 Task: Create a section DevOps Dash and in the section, add a milestone Data Security in the project AptitudeWorks
Action: Mouse moved to (525, 307)
Screenshot: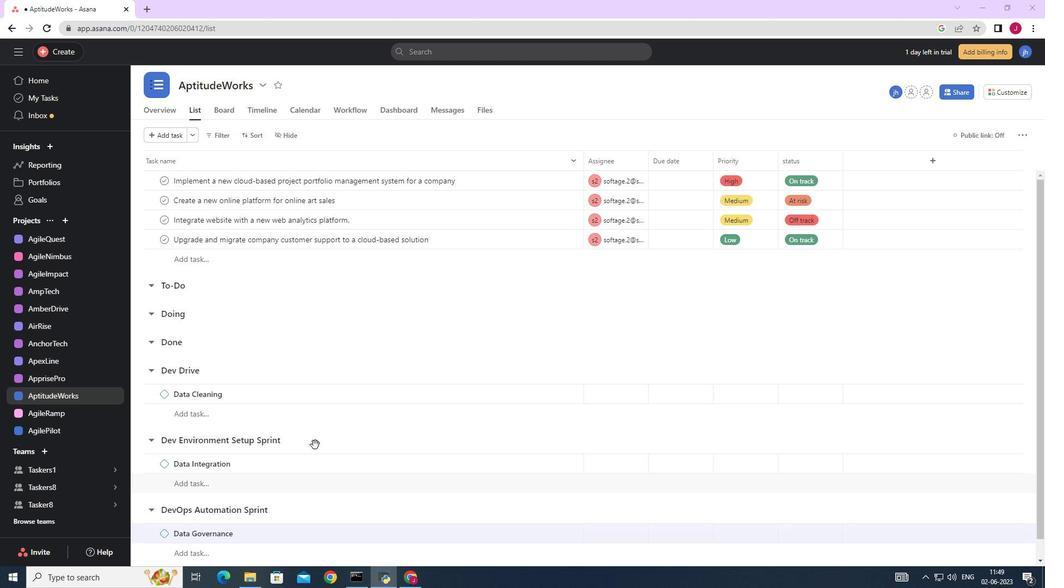 
Action: Mouse scrolled (525, 306) with delta (0, 0)
Screenshot: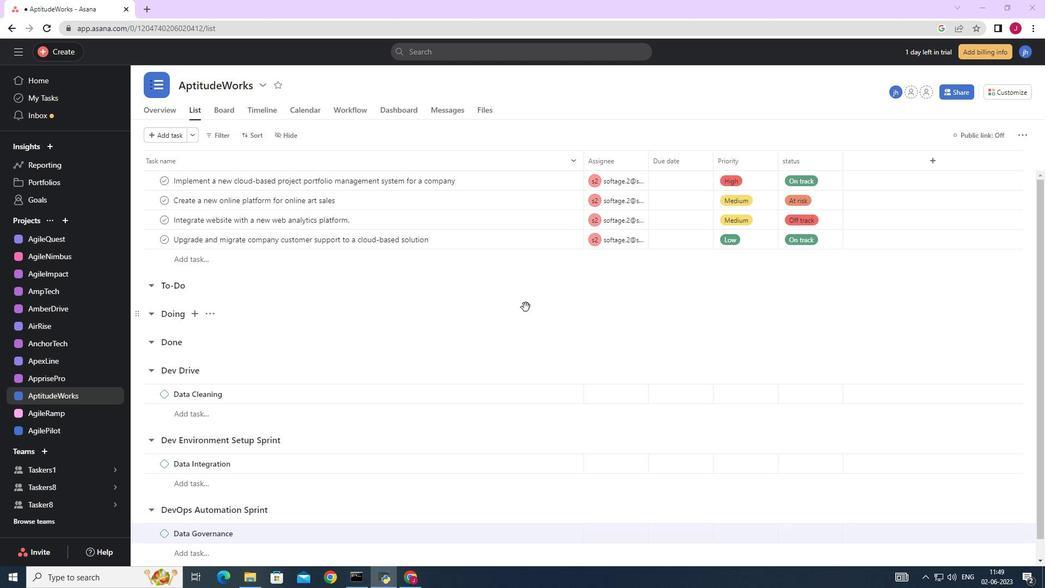 
Action: Mouse scrolled (525, 306) with delta (0, 0)
Screenshot: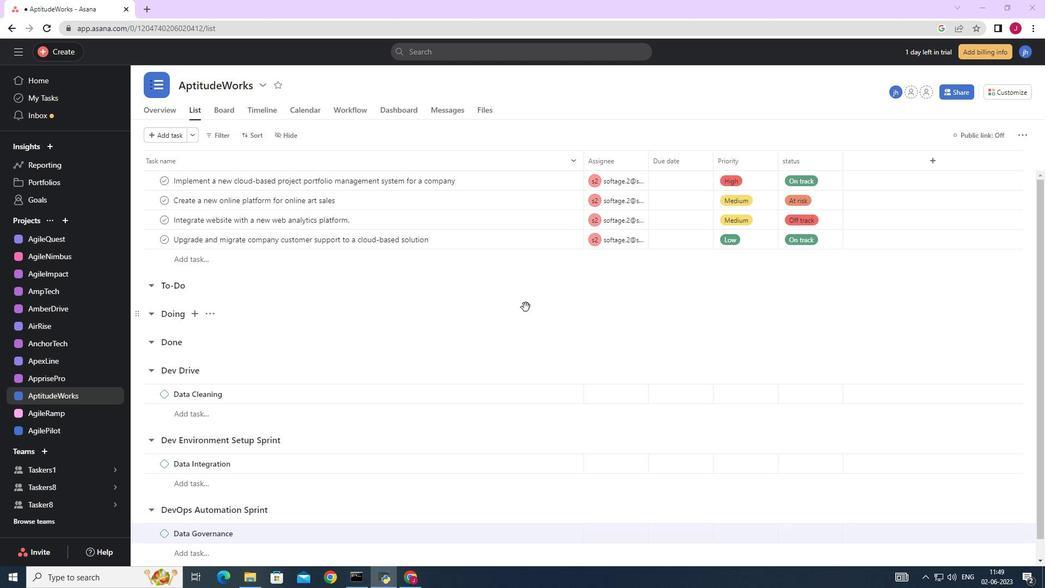 
Action: Mouse scrolled (525, 306) with delta (0, 0)
Screenshot: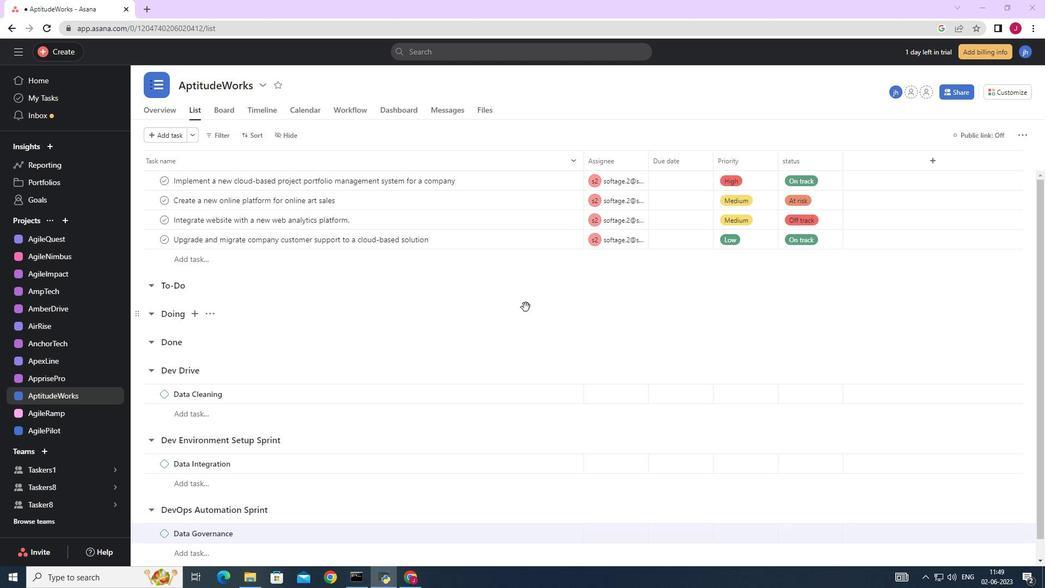 
Action: Mouse scrolled (525, 306) with delta (0, 0)
Screenshot: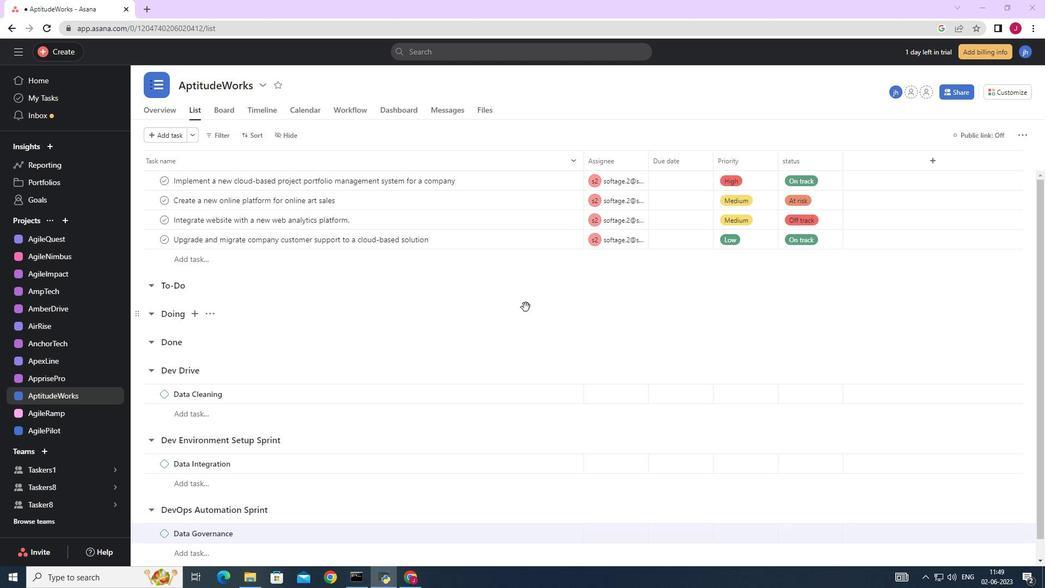 
Action: Mouse moved to (510, 327)
Screenshot: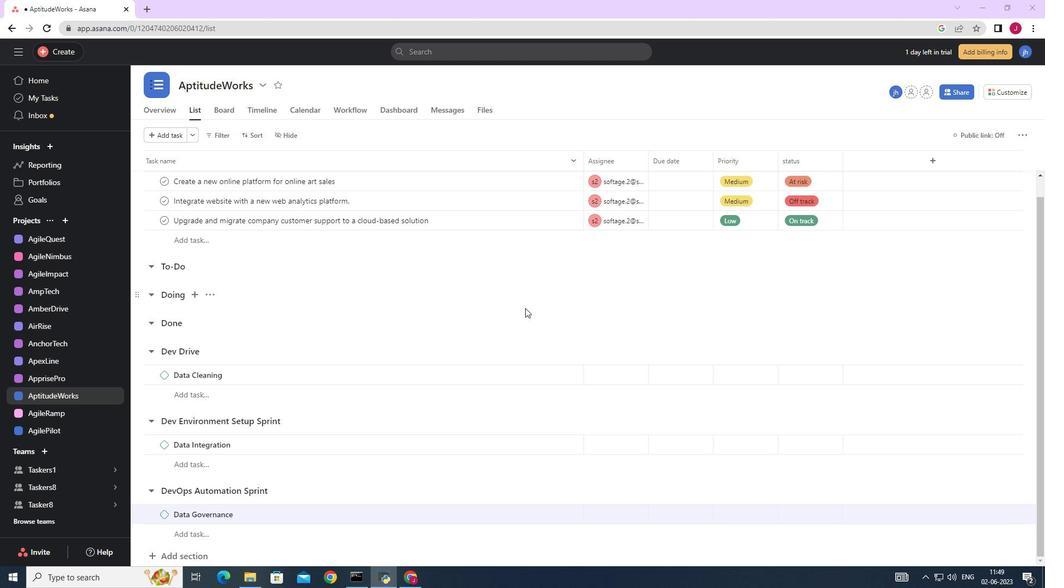 
Action: Mouse scrolled (511, 327) with delta (0, 0)
Screenshot: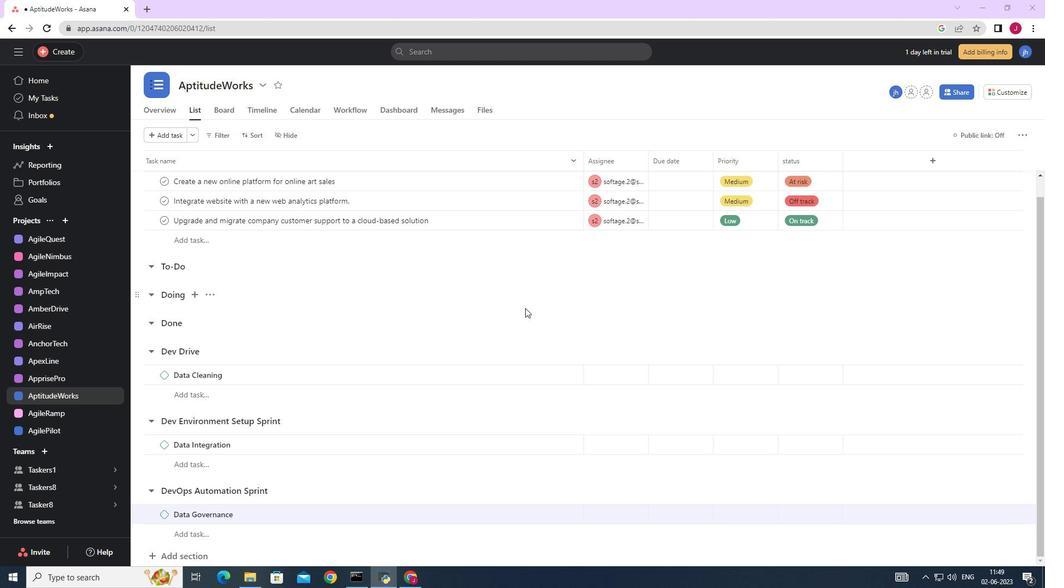 
Action: Mouse moved to (506, 333)
Screenshot: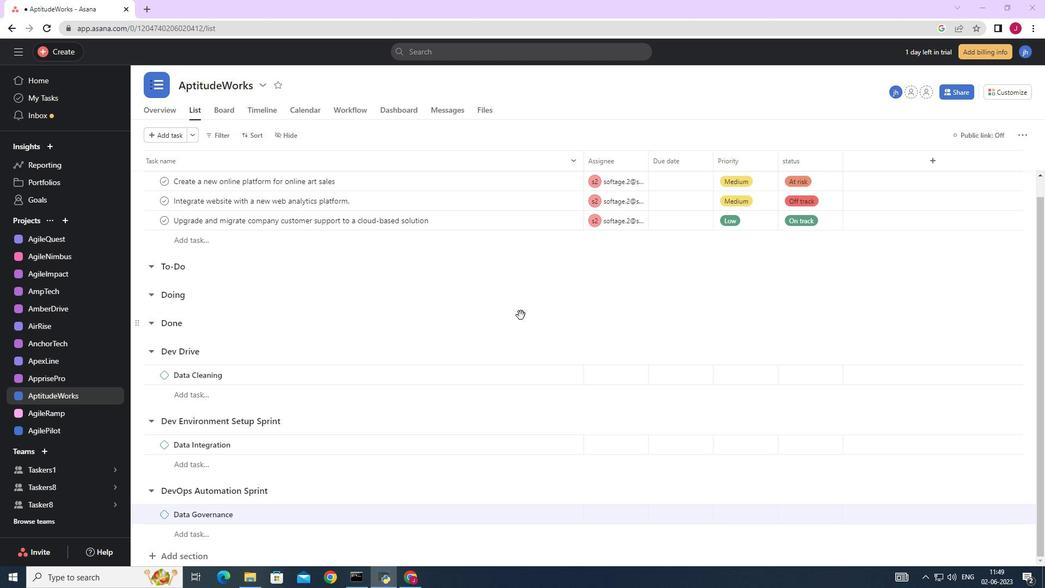 
Action: Mouse scrolled (507, 331) with delta (0, 0)
Screenshot: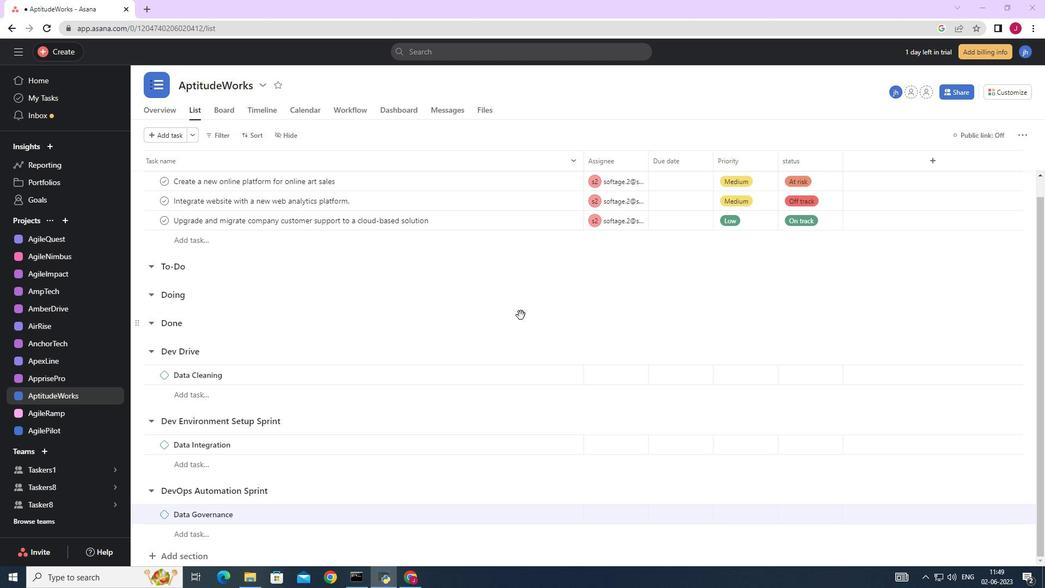 
Action: Mouse moved to (501, 340)
Screenshot: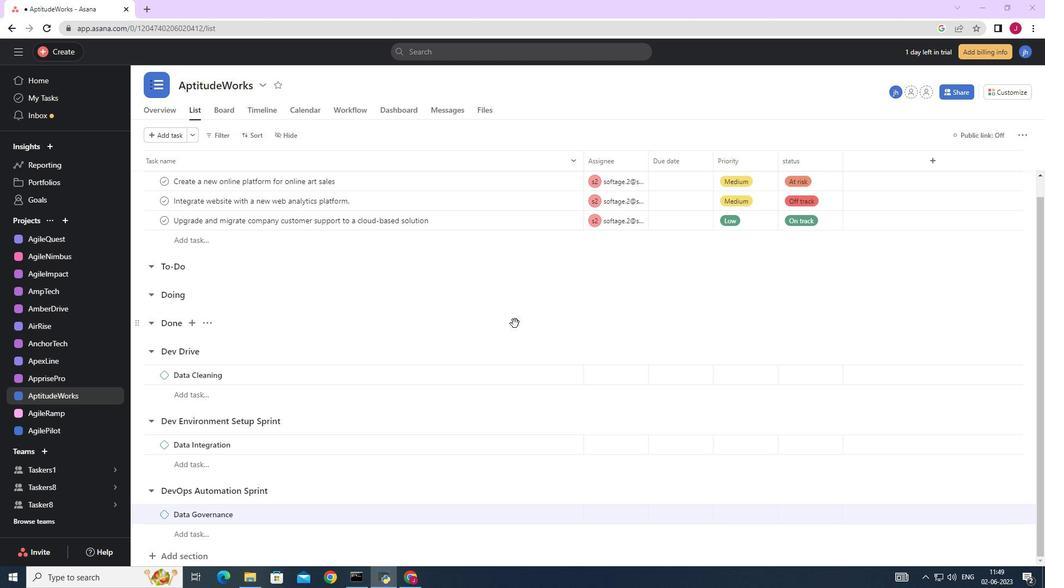 
Action: Mouse scrolled (503, 337) with delta (0, 0)
Screenshot: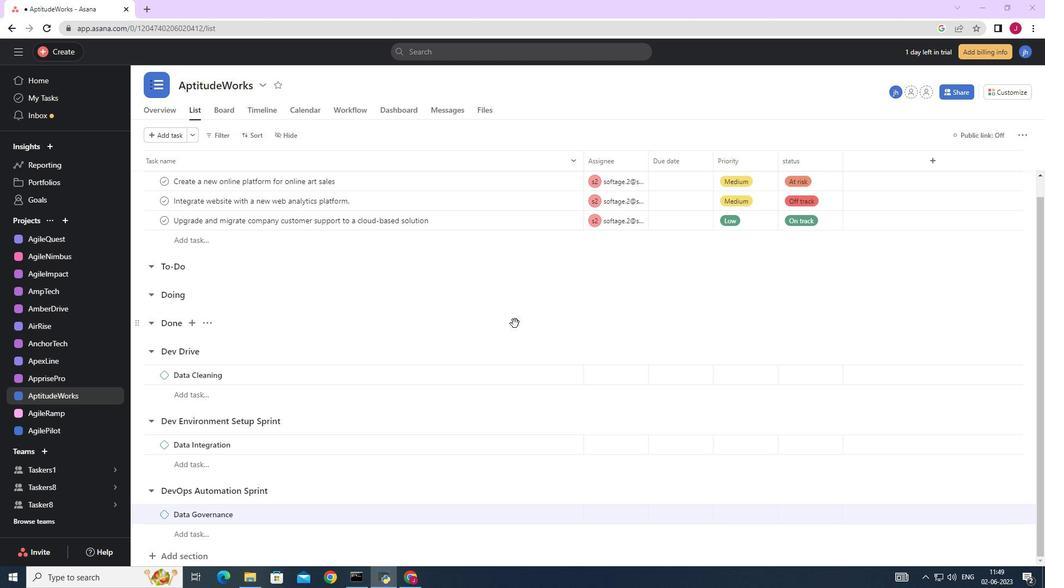 
Action: Mouse moved to (210, 524)
Screenshot: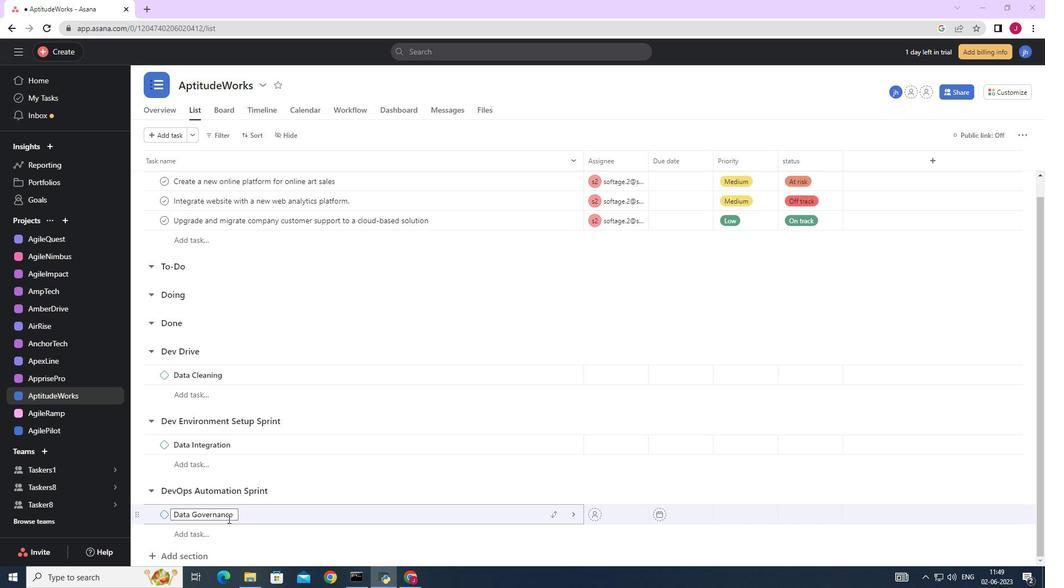 
Action: Mouse scrolled (210, 523) with delta (0, 0)
Screenshot: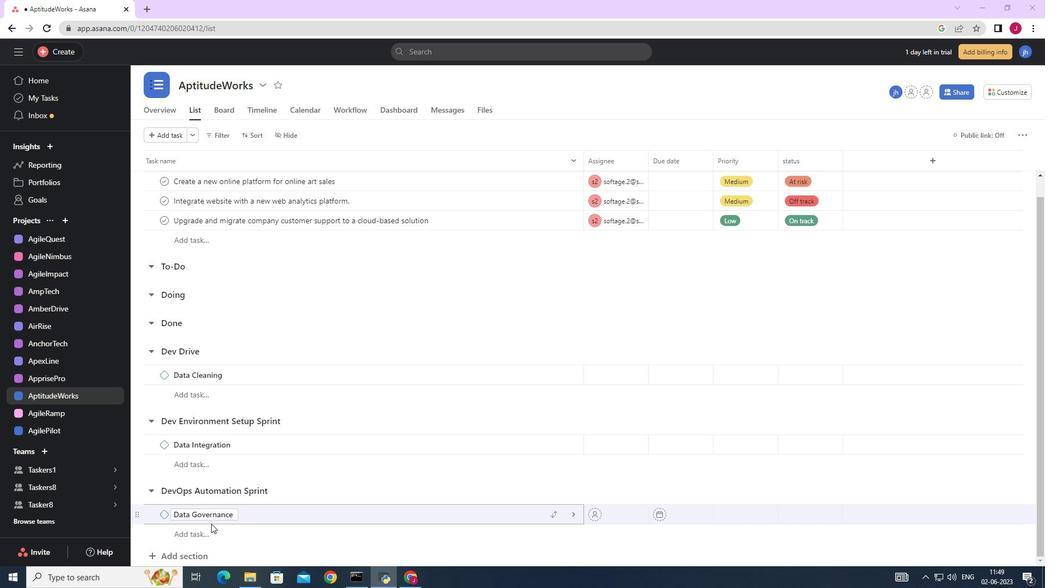 
Action: Mouse scrolled (210, 523) with delta (0, 0)
Screenshot: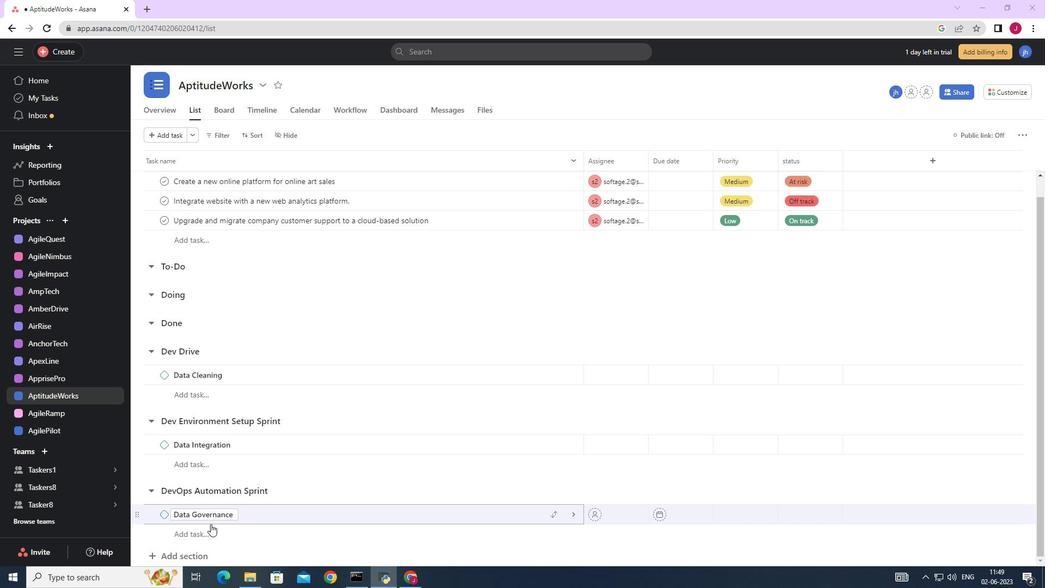 
Action: Mouse scrolled (210, 523) with delta (0, 0)
Screenshot: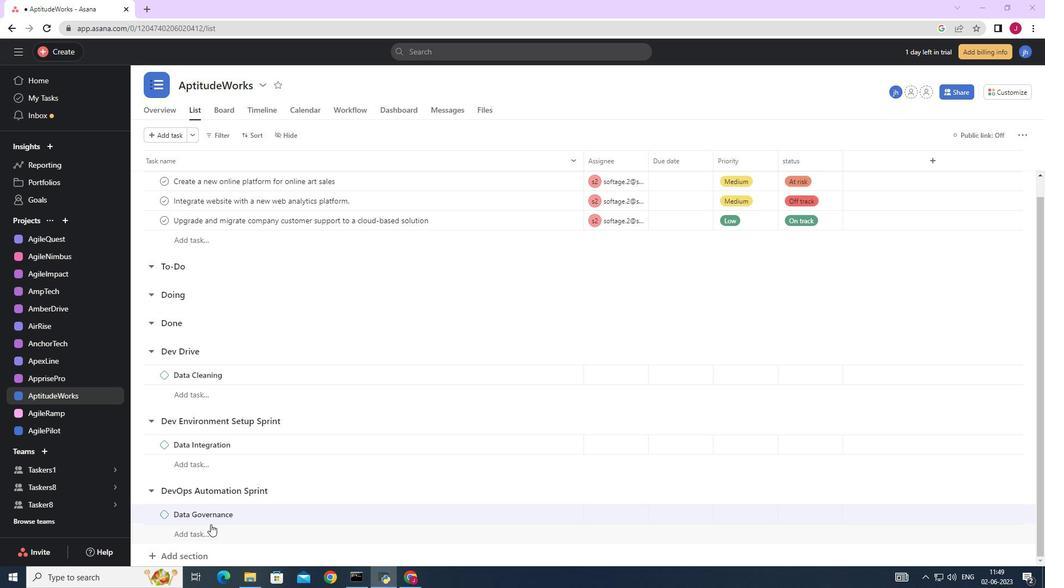 
Action: Mouse scrolled (210, 523) with delta (0, 0)
Screenshot: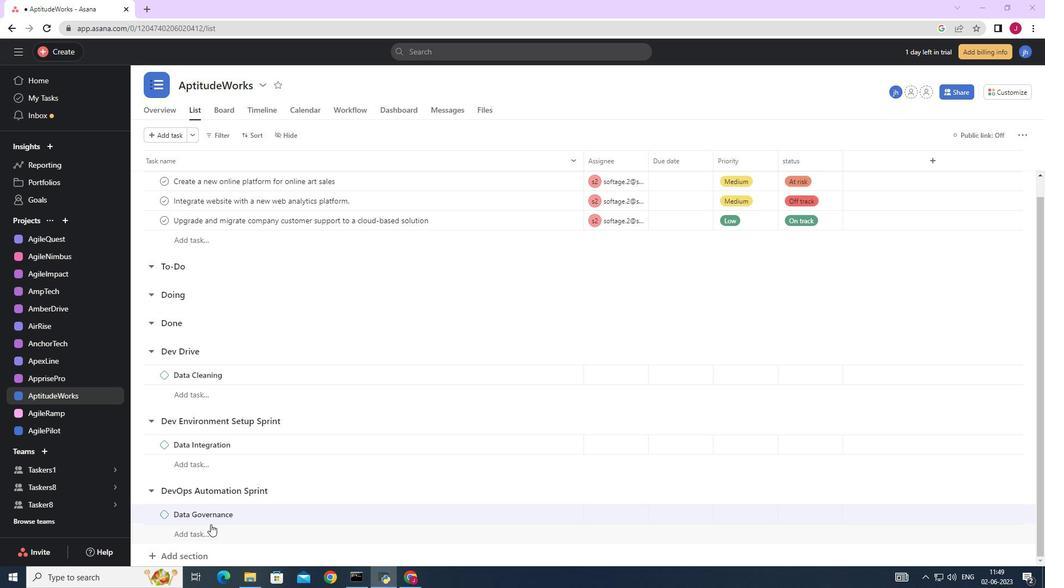 
Action: Mouse moved to (209, 527)
Screenshot: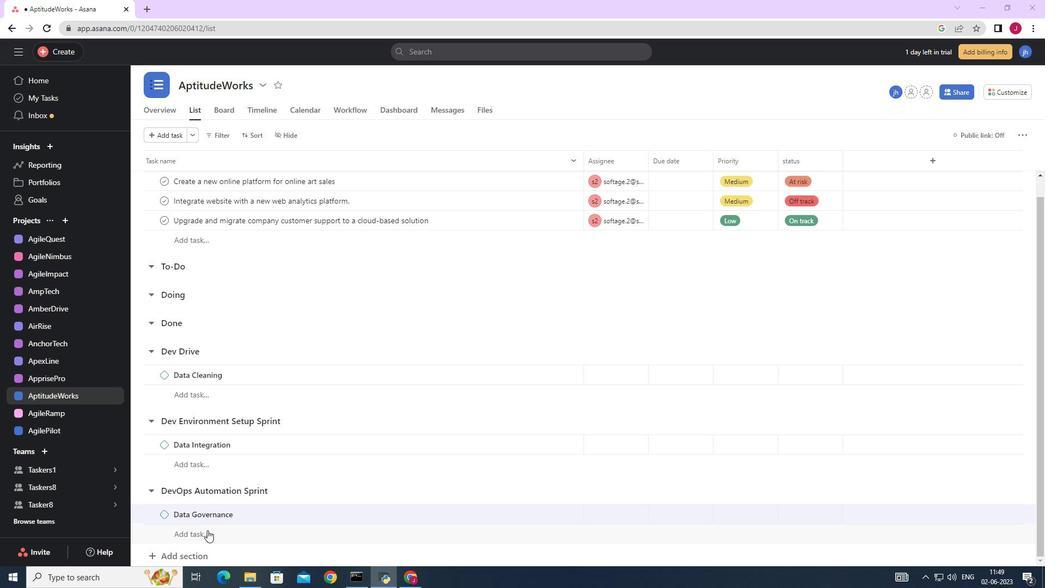 
Action: Mouse scrolled (209, 527) with delta (0, 0)
Screenshot: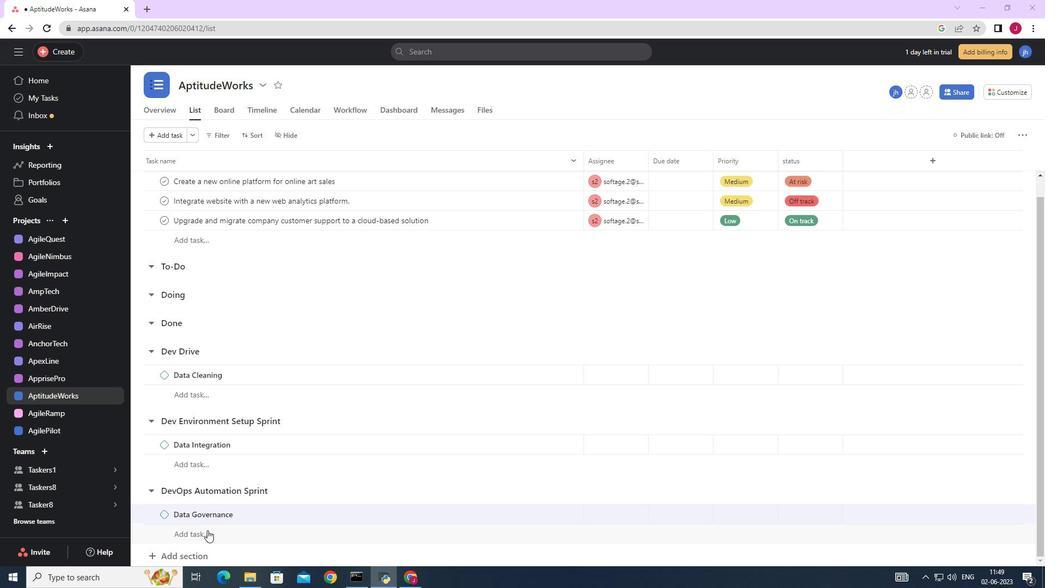 
Action: Mouse scrolled (209, 527) with delta (0, 0)
Screenshot: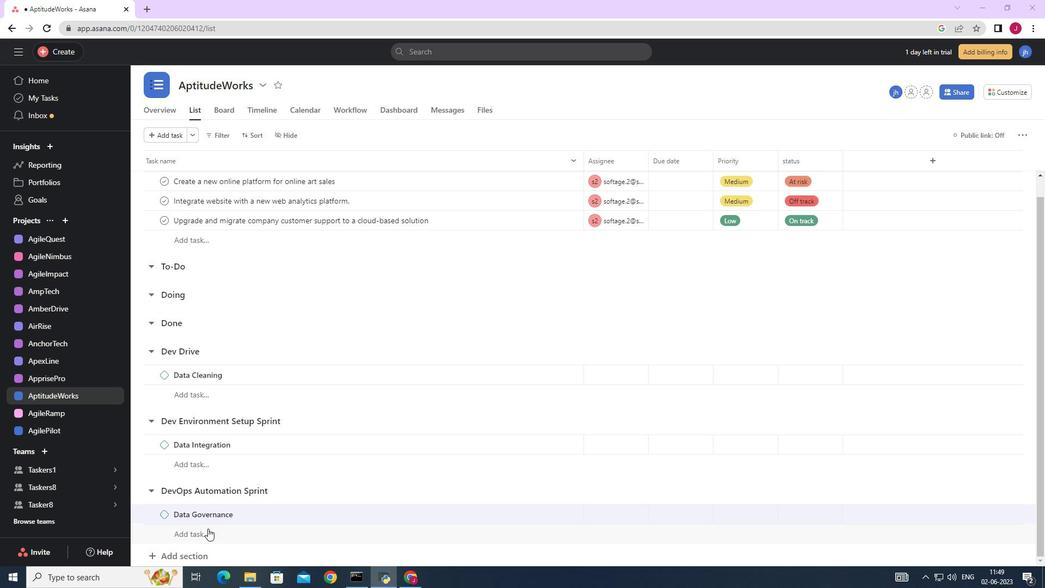 
Action: Mouse scrolled (209, 527) with delta (0, 0)
Screenshot: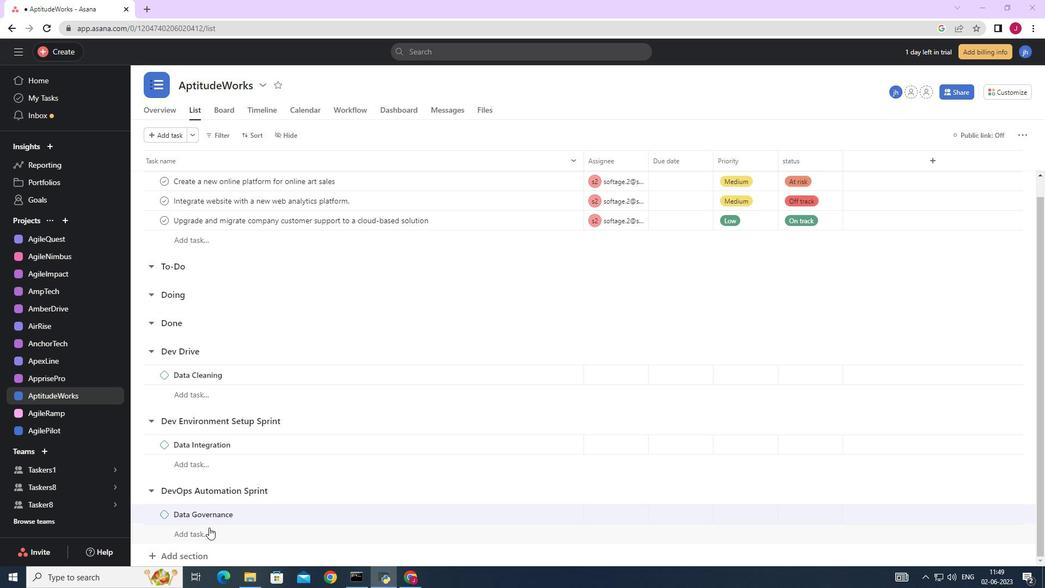 
Action: Mouse scrolled (209, 527) with delta (0, 0)
Screenshot: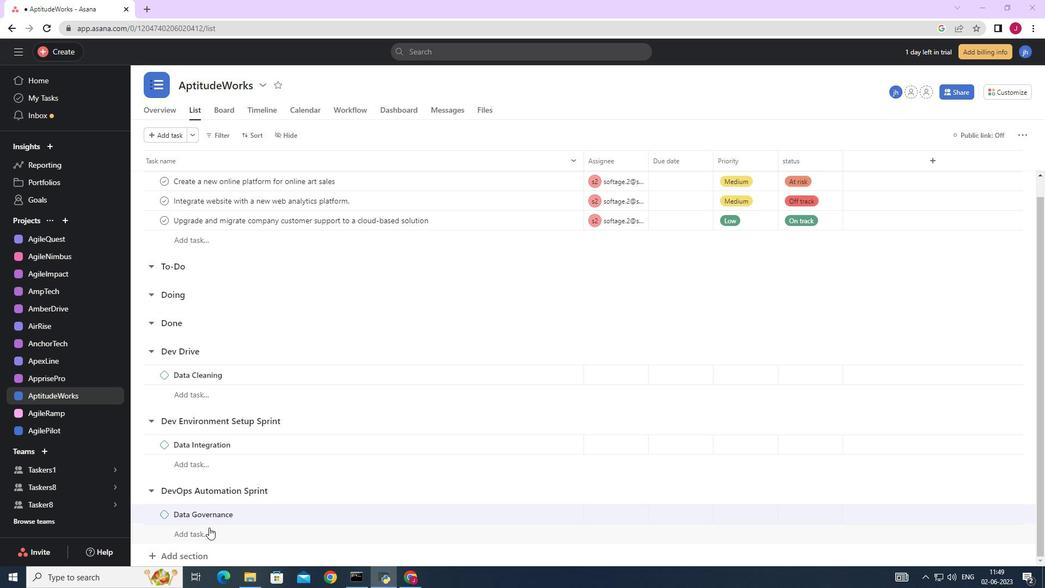 
Action: Mouse moved to (199, 554)
Screenshot: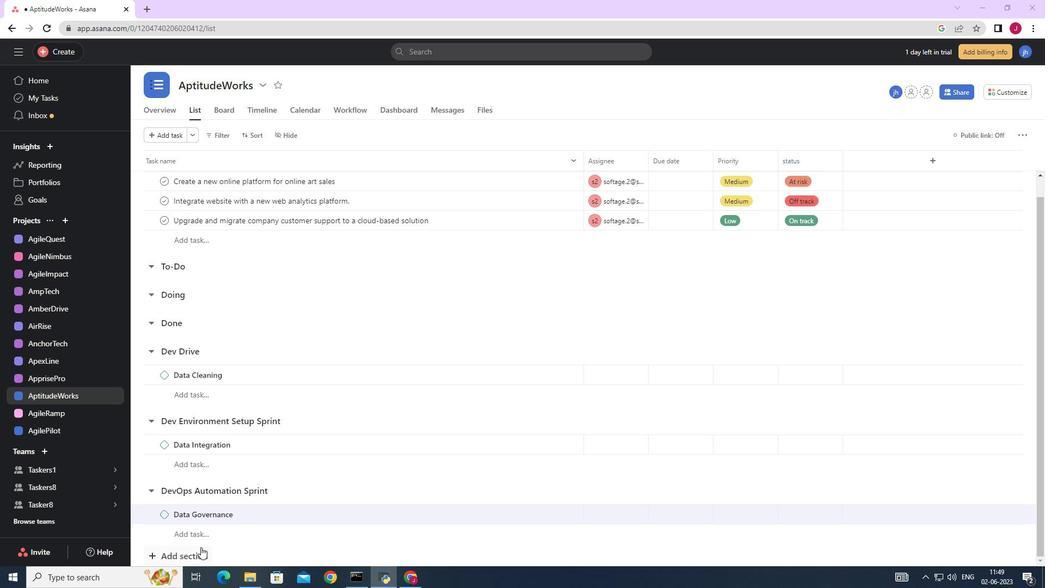 
Action: Mouse pressed left at (199, 554)
Screenshot: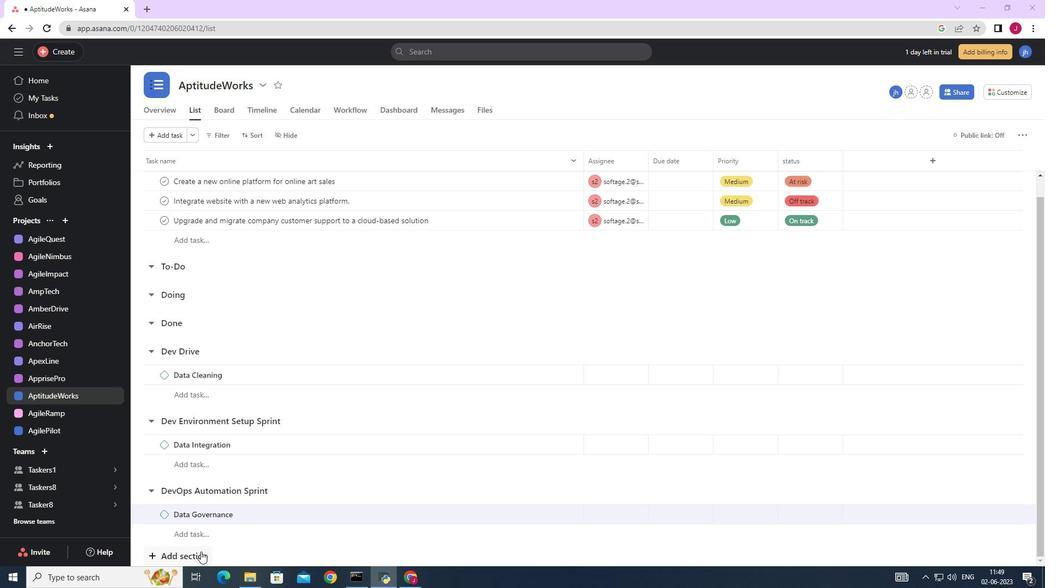 
Action: Mouse moved to (211, 542)
Screenshot: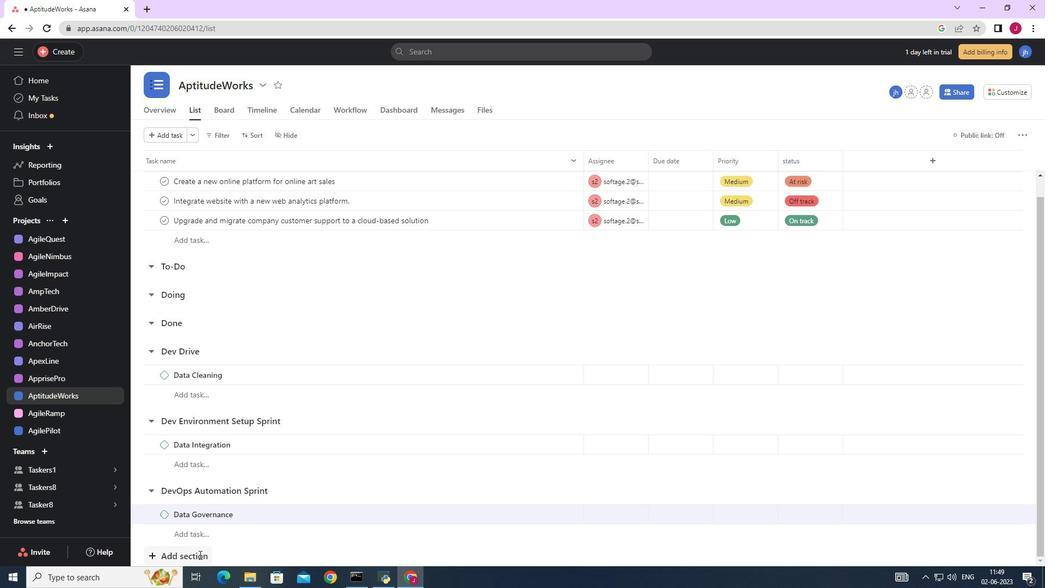 
Action: Mouse scrolled (211, 541) with delta (0, 0)
Screenshot: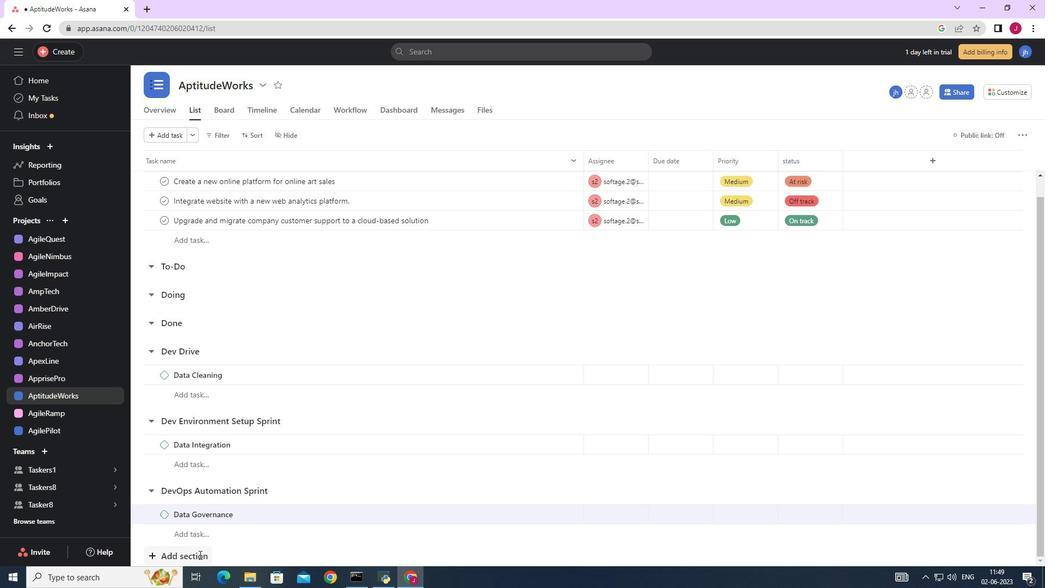 
Action: Mouse scrolled (211, 541) with delta (0, 0)
Screenshot: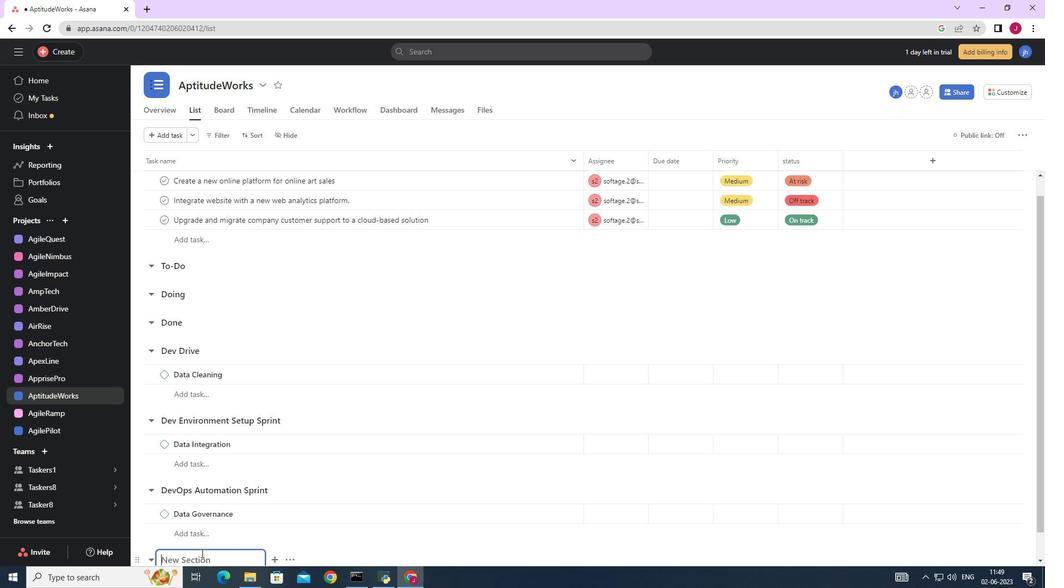 
Action: Mouse scrolled (211, 541) with delta (0, 0)
Screenshot: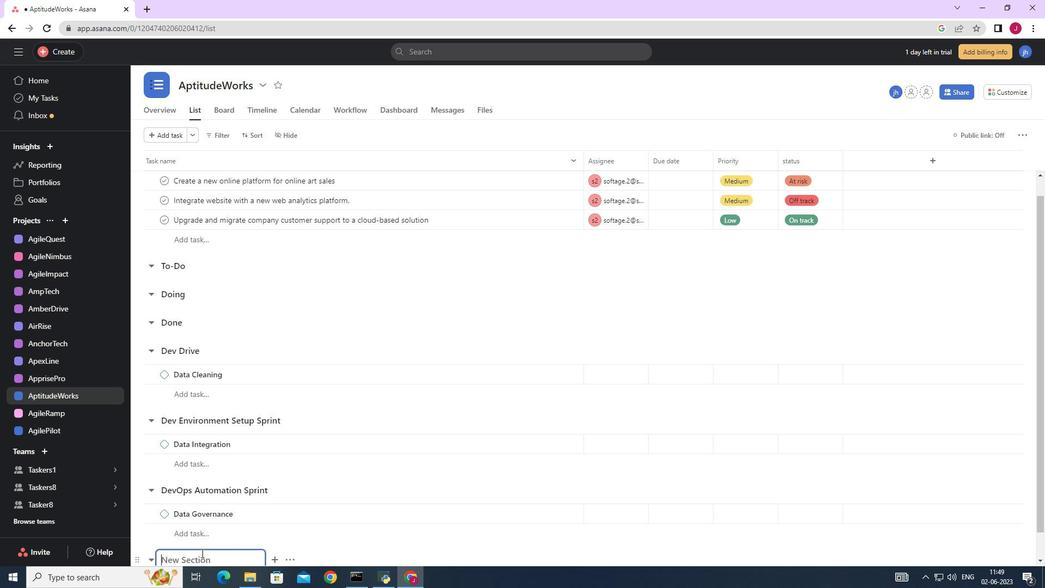 
Action: Mouse scrolled (211, 541) with delta (0, 0)
Screenshot: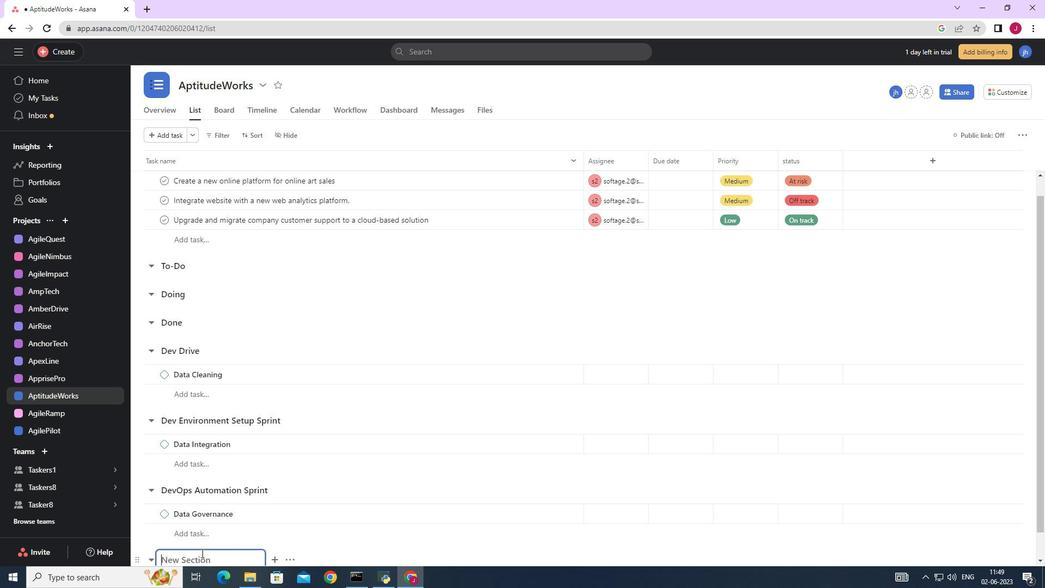 
Action: Mouse scrolled (211, 541) with delta (0, 0)
Screenshot: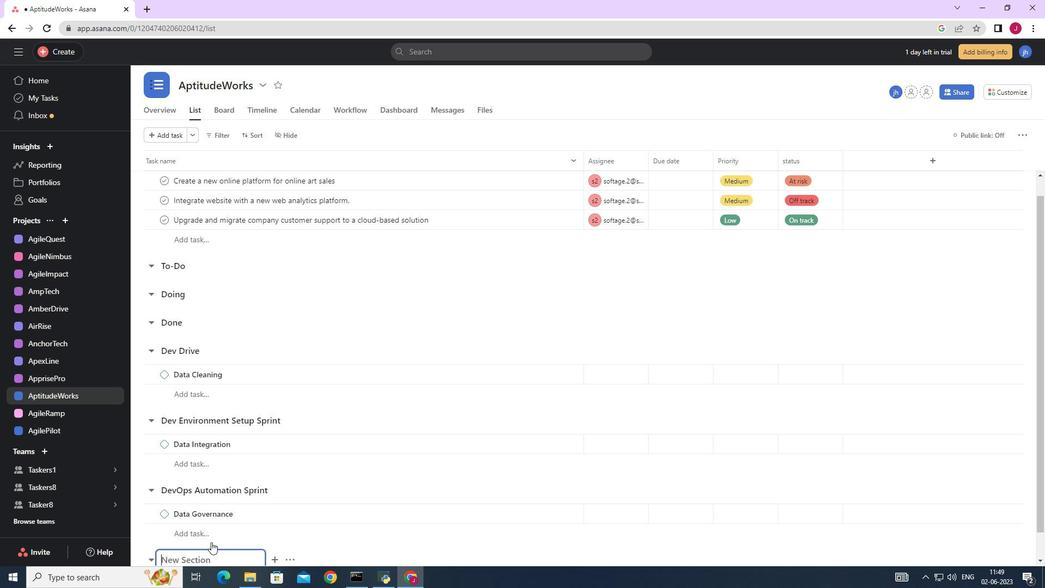 
Action: Mouse moved to (215, 531)
Screenshot: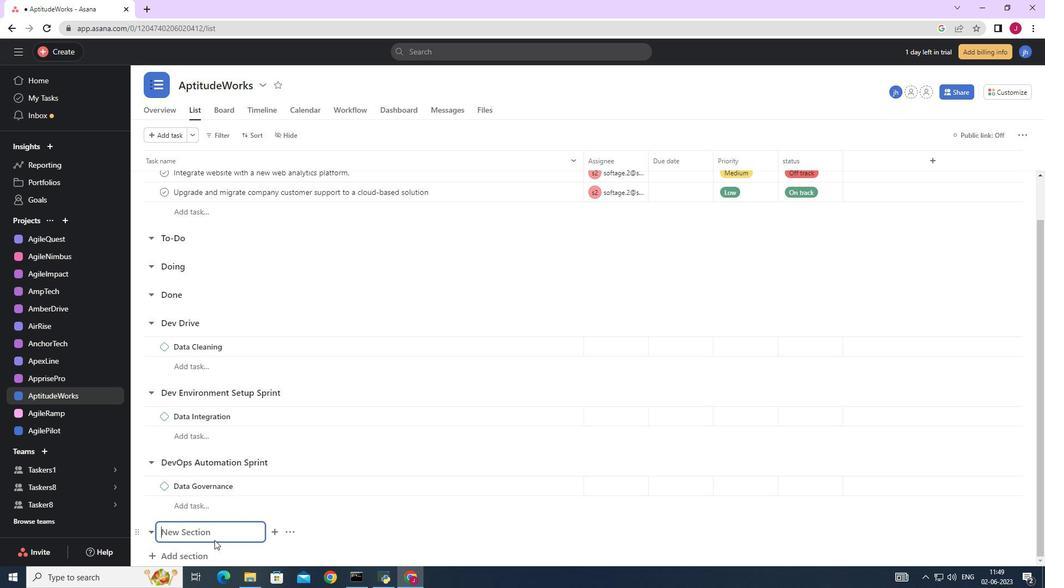 
Action: Mouse pressed left at (215, 531)
Screenshot: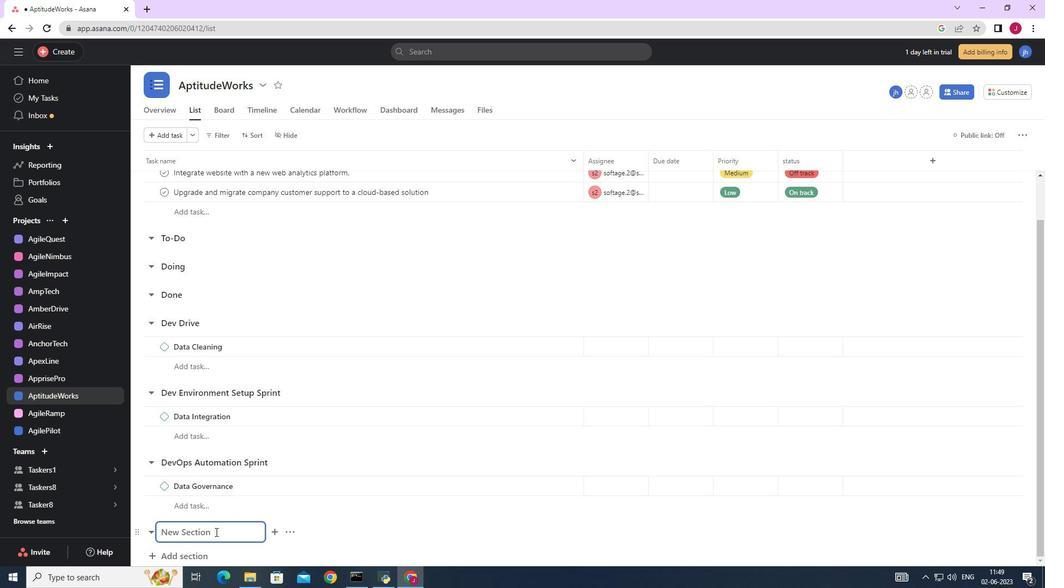 
Action: Key pressed <Key.caps_lock>D<Key.caps_lock>ev<Key.caps_lock>O<Key.caps_lock>ps<Key.space><Key.caps_lock>D<Key.caps_lock>ash<Key.enter>
Screenshot: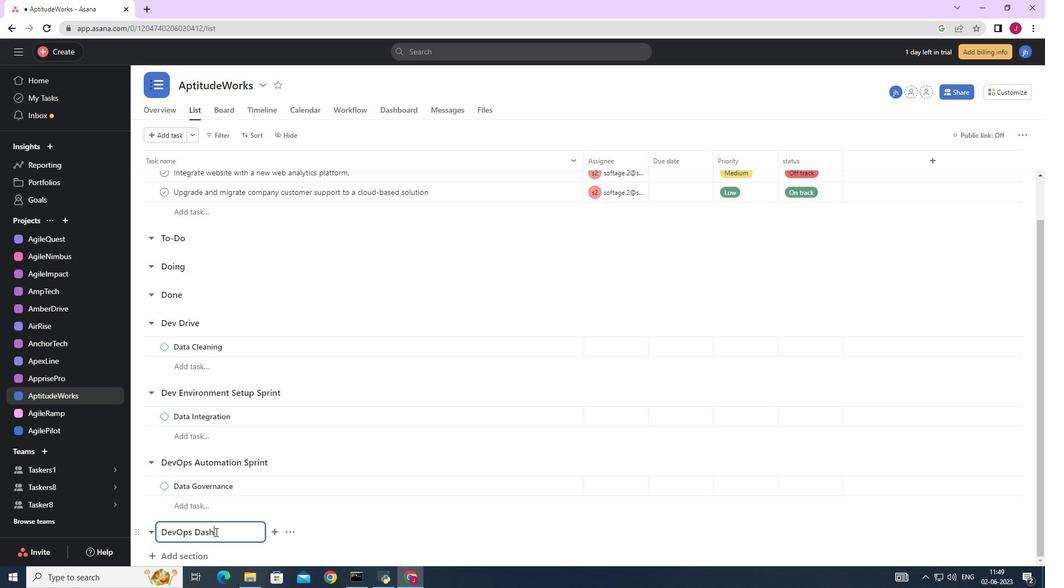 
Action: Mouse moved to (246, 535)
Screenshot: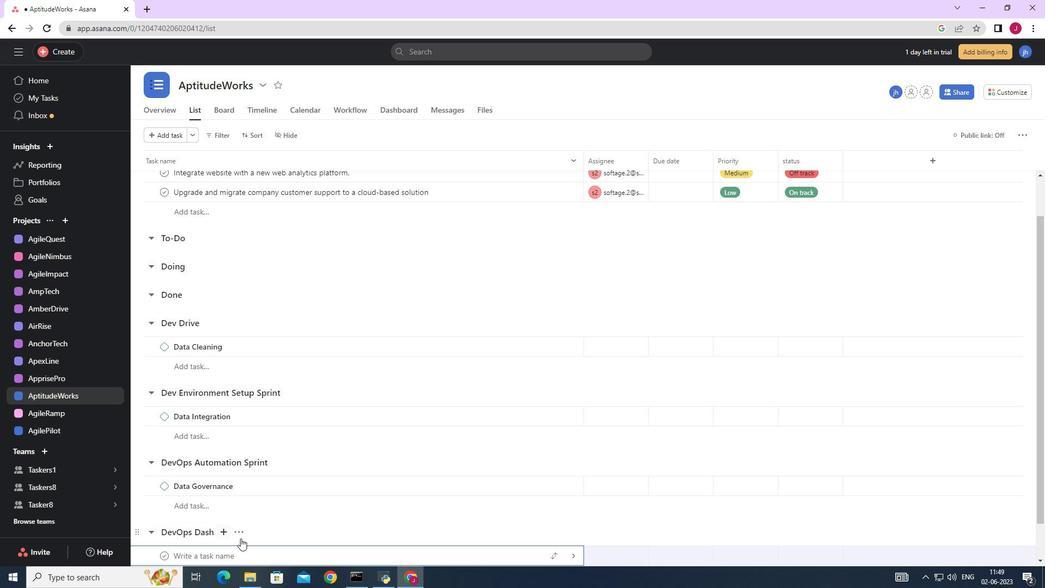 
Action: Mouse scrolled (246, 534) with delta (0, 0)
Screenshot: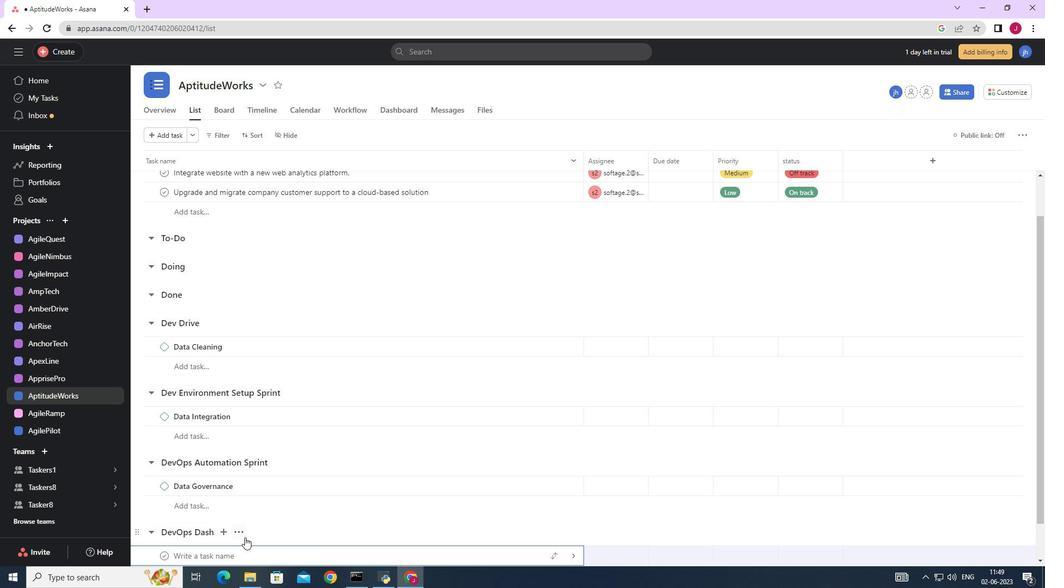 
Action: Mouse scrolled (246, 534) with delta (0, 0)
Screenshot: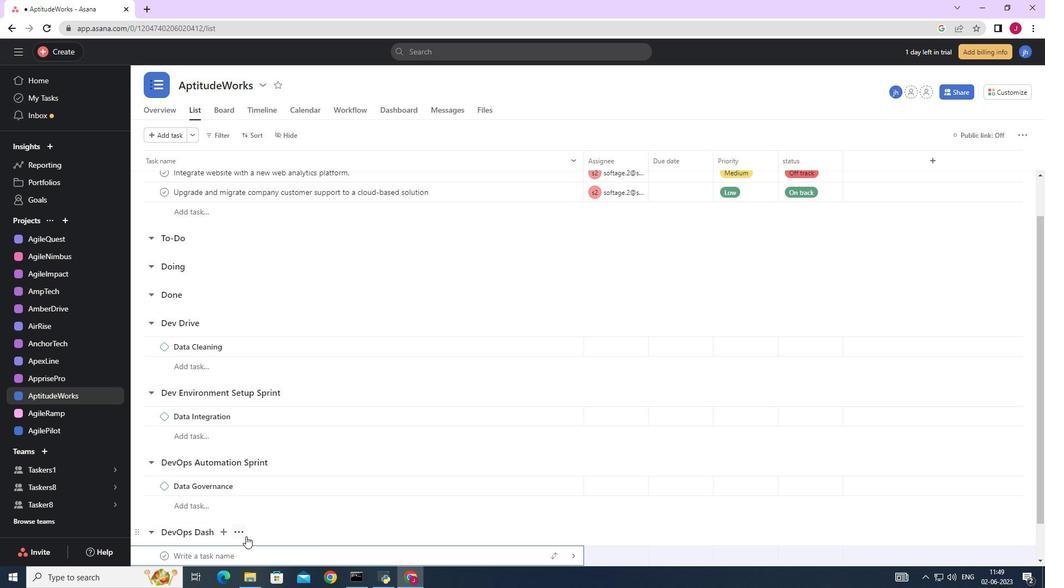 
Action: Mouse moved to (247, 534)
Screenshot: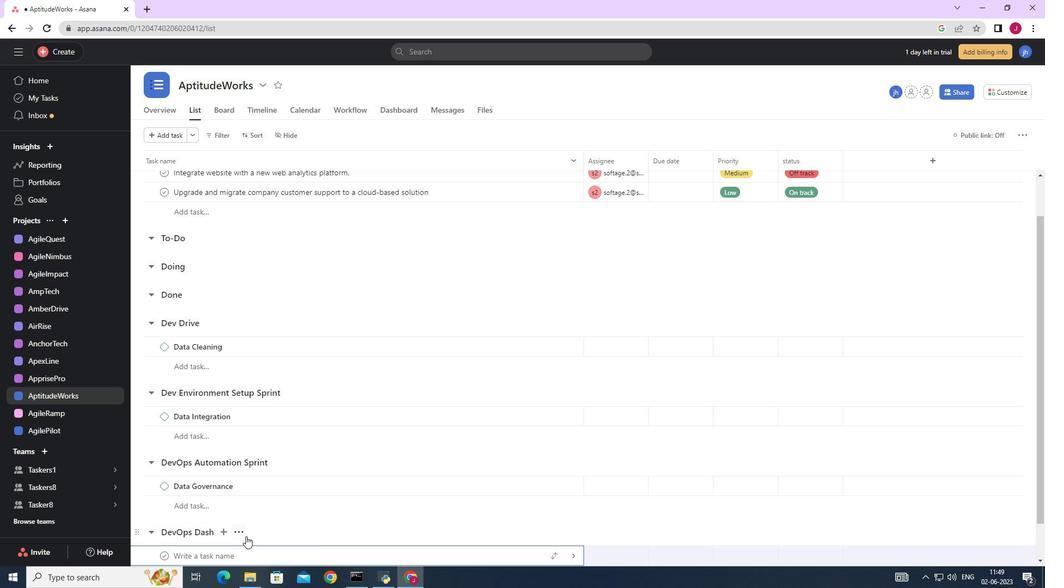 
Action: Mouse scrolled (247, 534) with delta (0, 0)
Screenshot: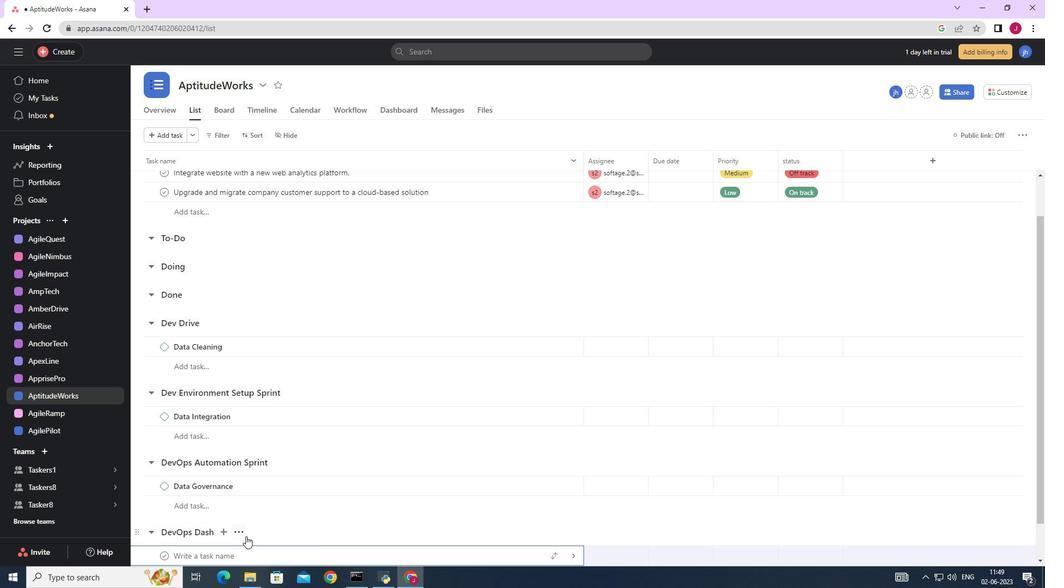 
Action: Mouse moved to (248, 533)
Screenshot: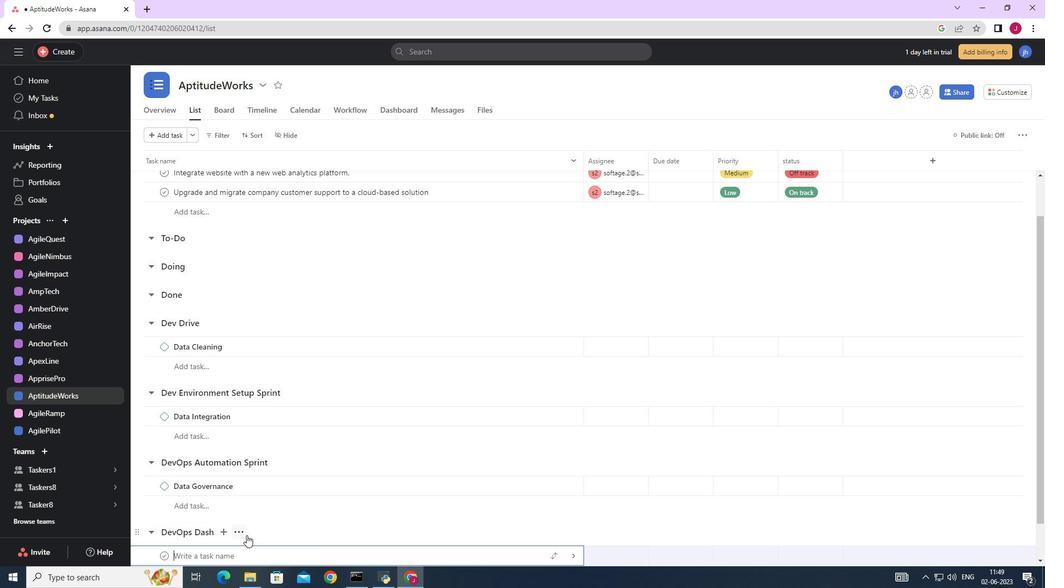 
Action: Mouse scrolled (248, 533) with delta (0, 0)
Screenshot: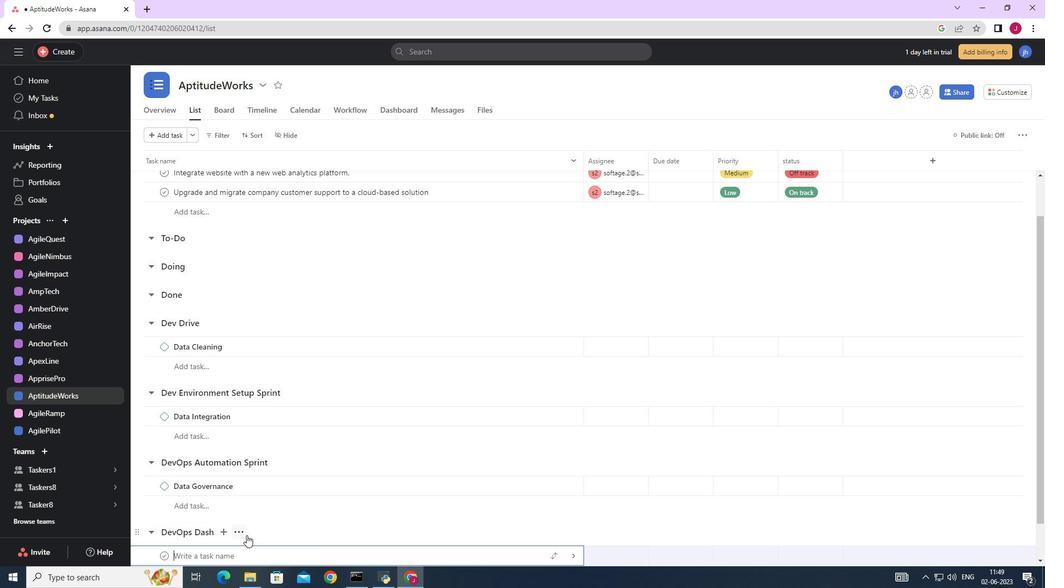 
Action: Mouse moved to (249, 533)
Screenshot: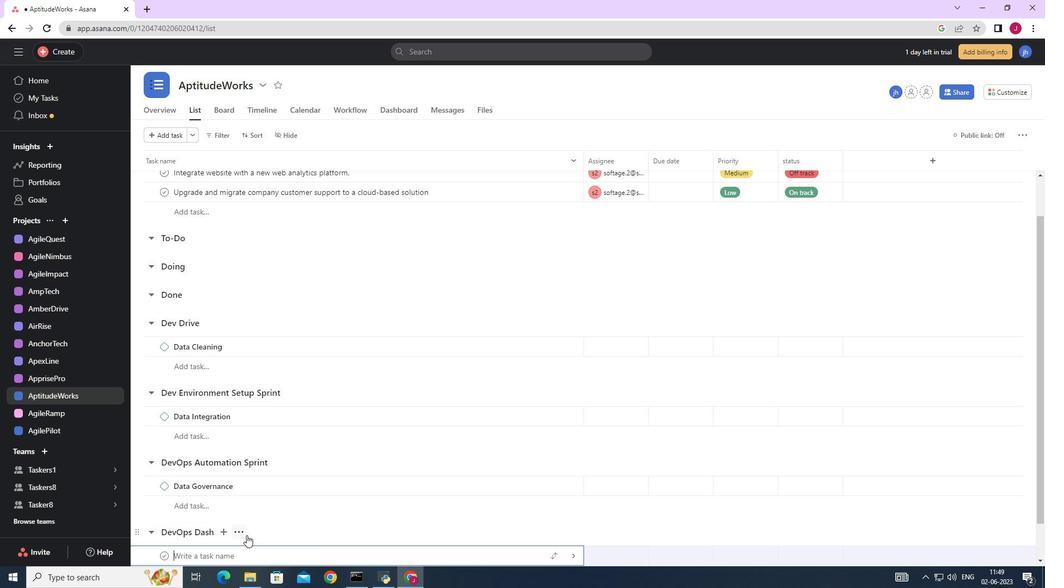 
Action: Mouse scrolled (249, 532) with delta (0, 0)
Screenshot: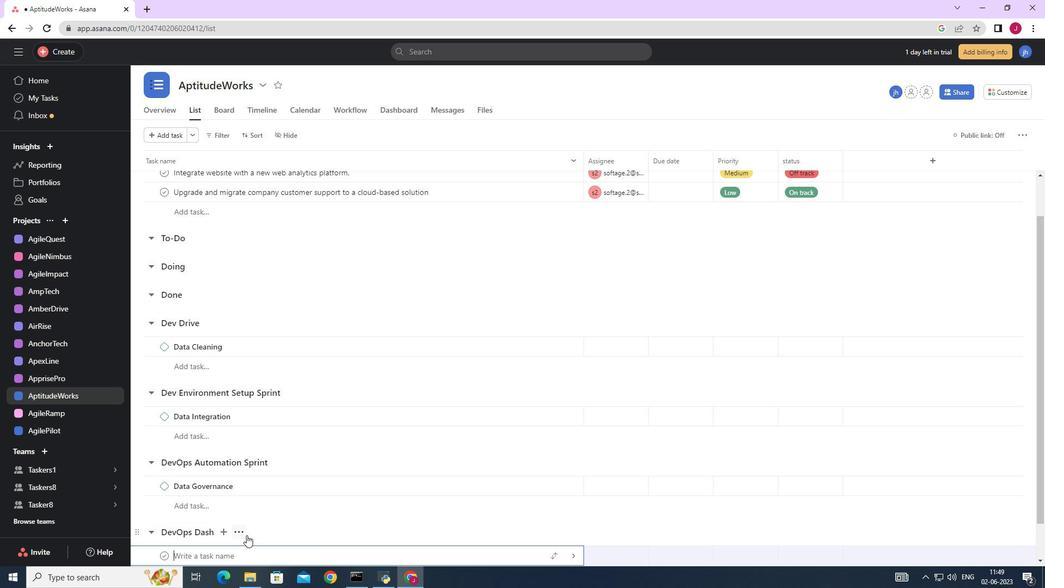 
Action: Mouse moved to (255, 515)
Screenshot: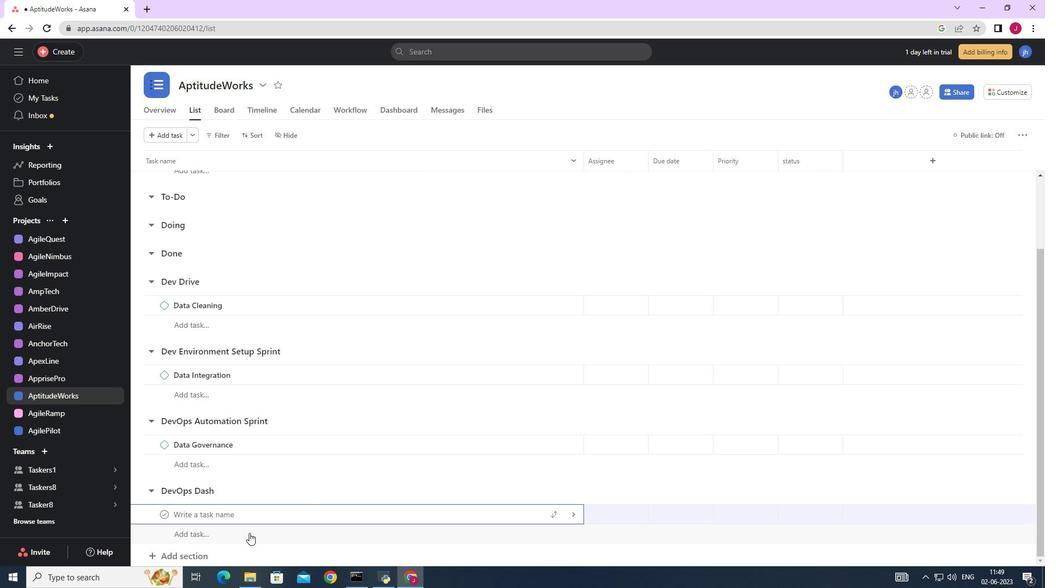 
Action: Key pressed <Key.caps_lock>D<Key.caps_lock>ata<Key.space><Key.caps_lock>S<Key.caps_lock>ecurity
Screenshot: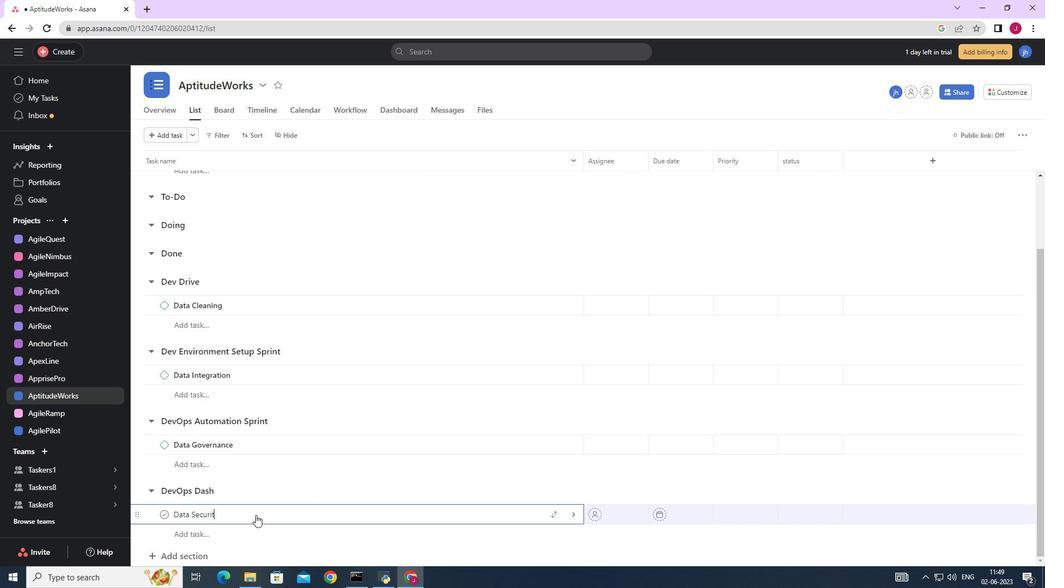 
Action: Mouse moved to (574, 511)
Screenshot: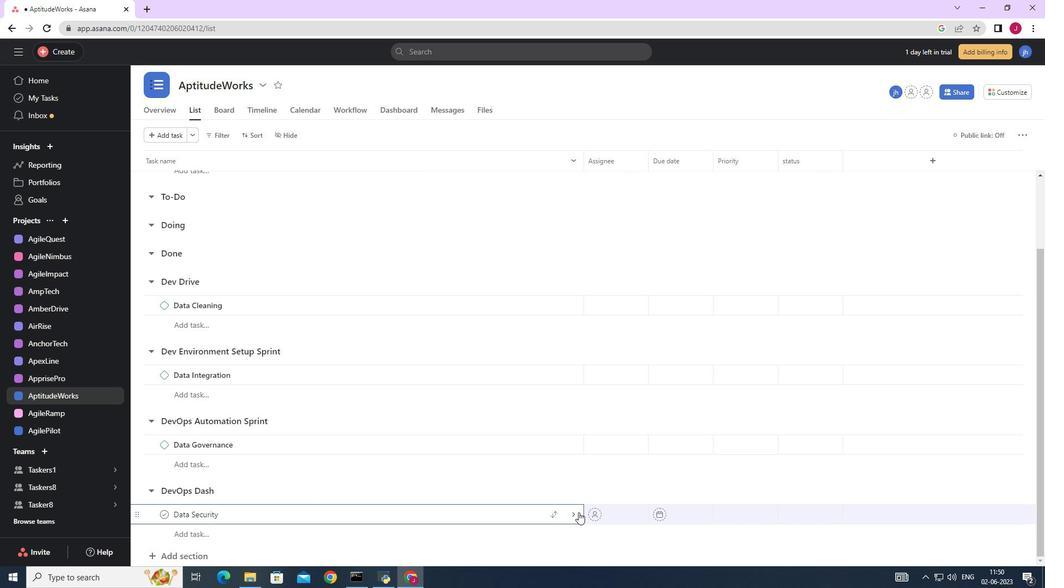 
Action: Mouse pressed left at (574, 511)
Screenshot: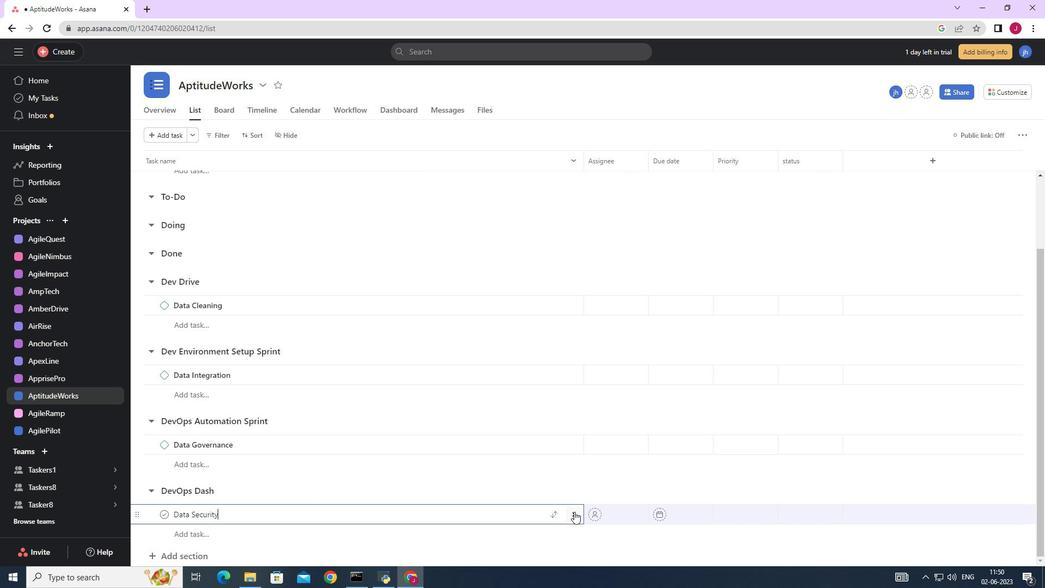 
Action: Mouse moved to (1002, 135)
Screenshot: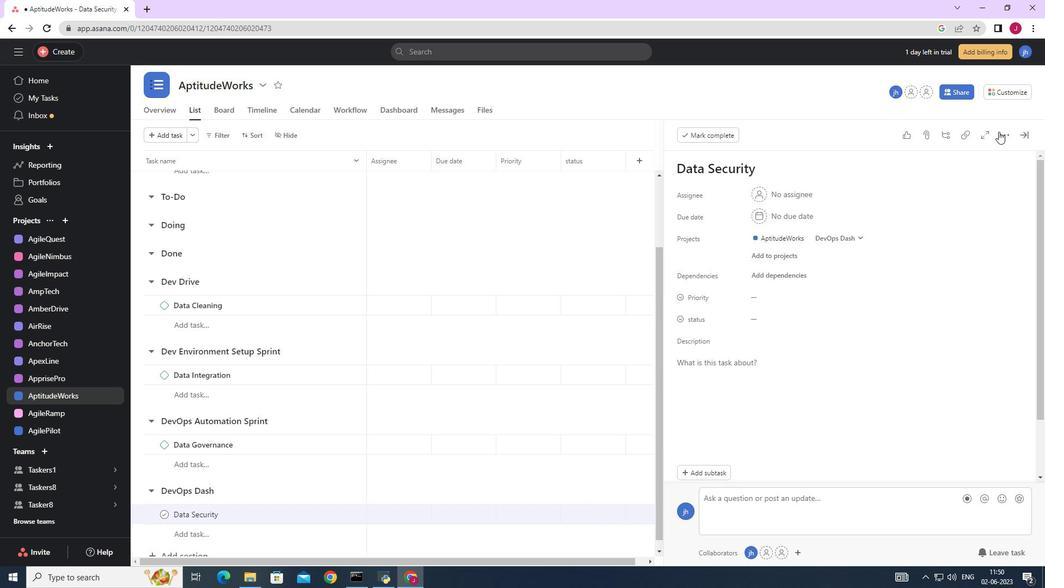 
Action: Mouse pressed left at (1002, 135)
Screenshot: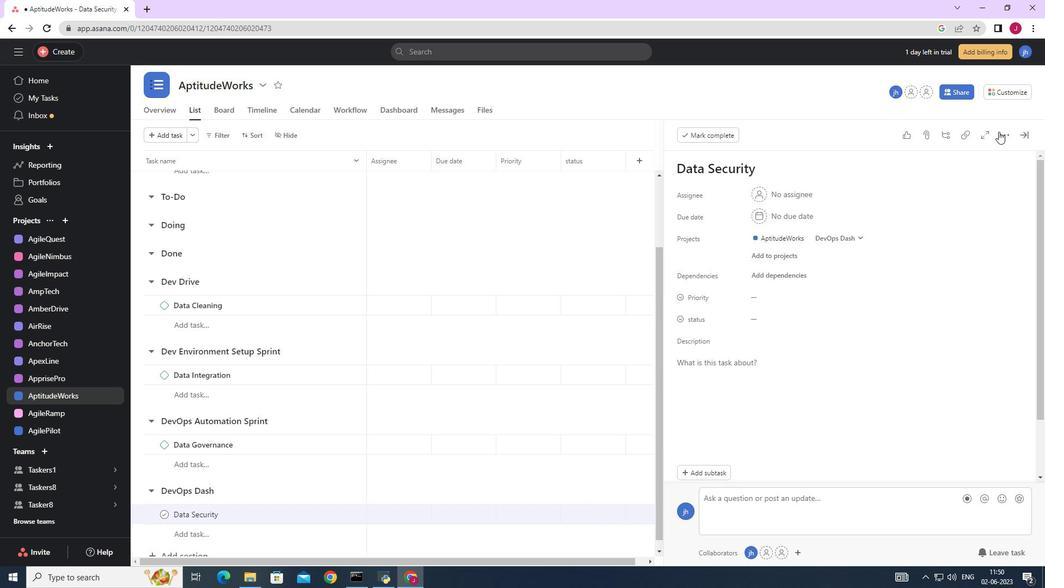 
Action: Mouse moved to (909, 175)
Screenshot: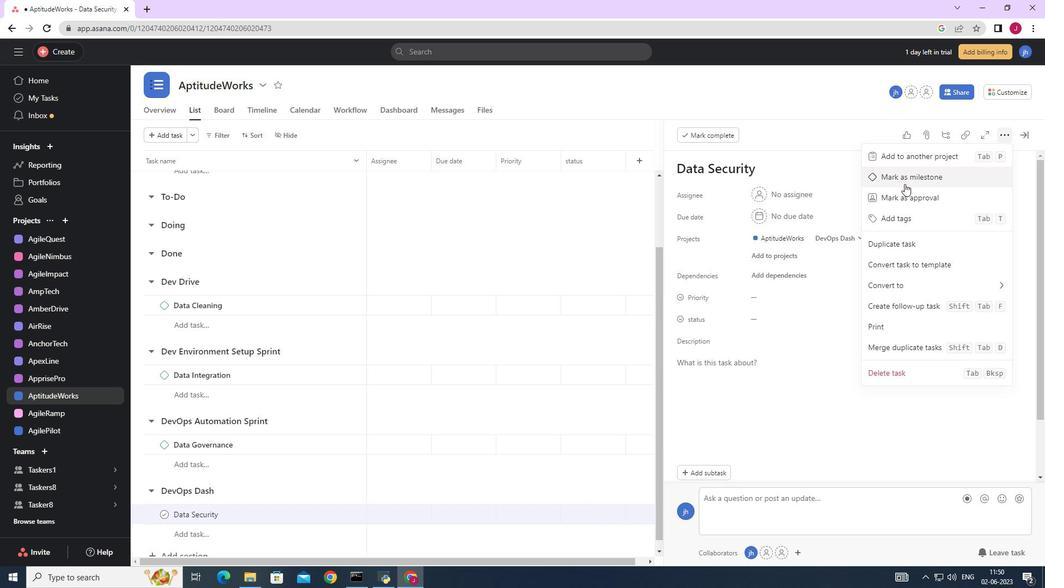 
Action: Mouse pressed left at (909, 175)
Screenshot: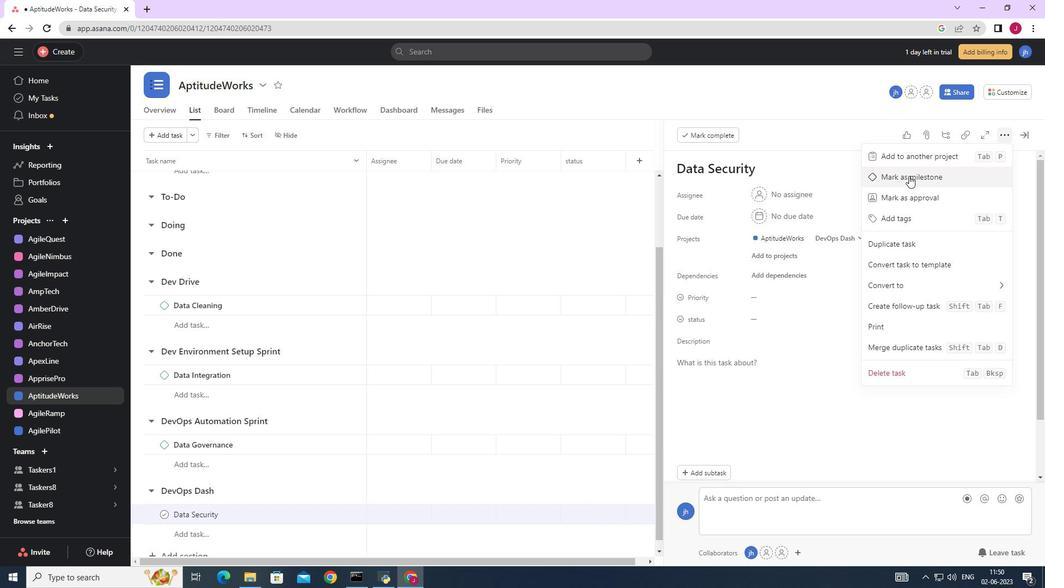 
Action: Mouse moved to (1029, 136)
Screenshot: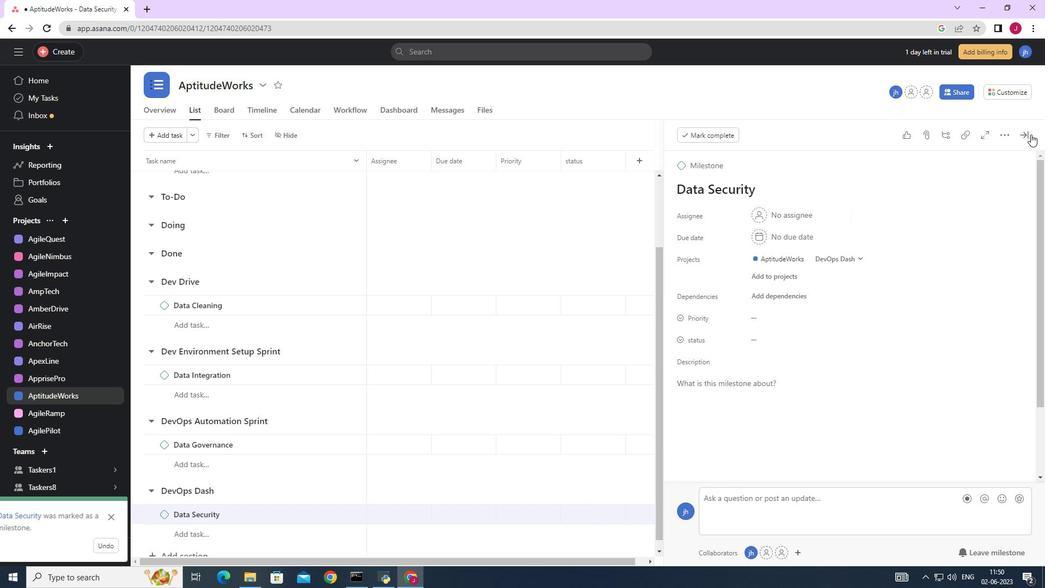 
Action: Mouse pressed left at (1029, 136)
Screenshot: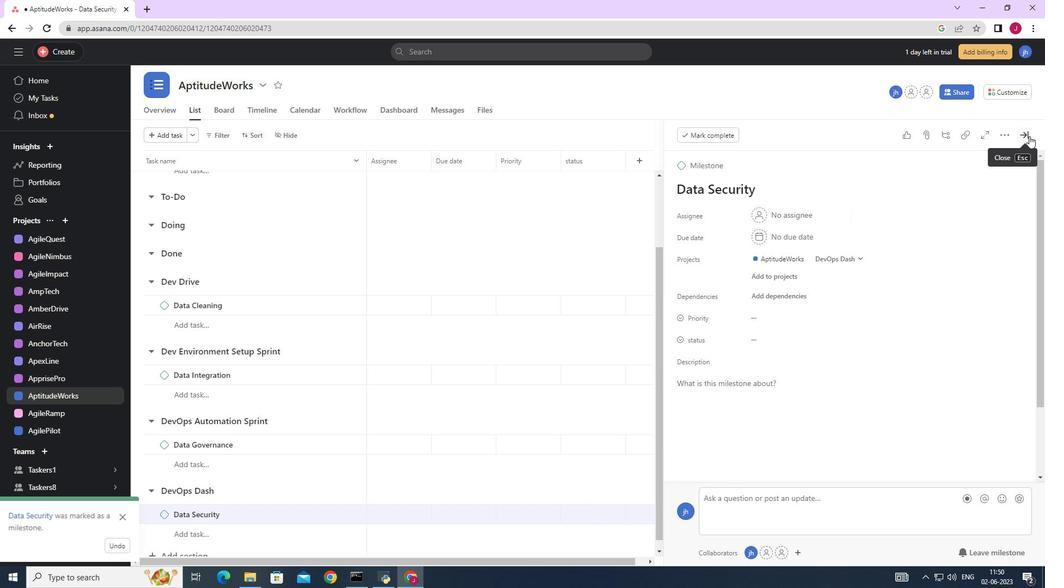 
Action: Mouse moved to (817, 271)
Screenshot: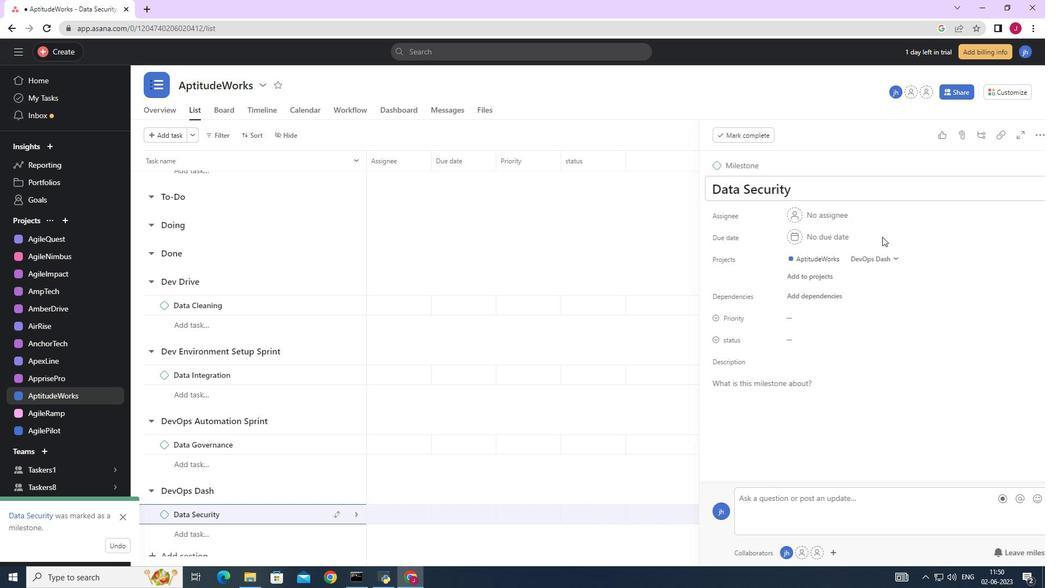 
